 Task: Create in the project XpertTech in Backlog an issue 'Develop a new tool for automated testing of web services and APIs', assign it to team member softage.4@softage.net and change the status to IN PROGRESS.
Action: Mouse moved to (409, 269)
Screenshot: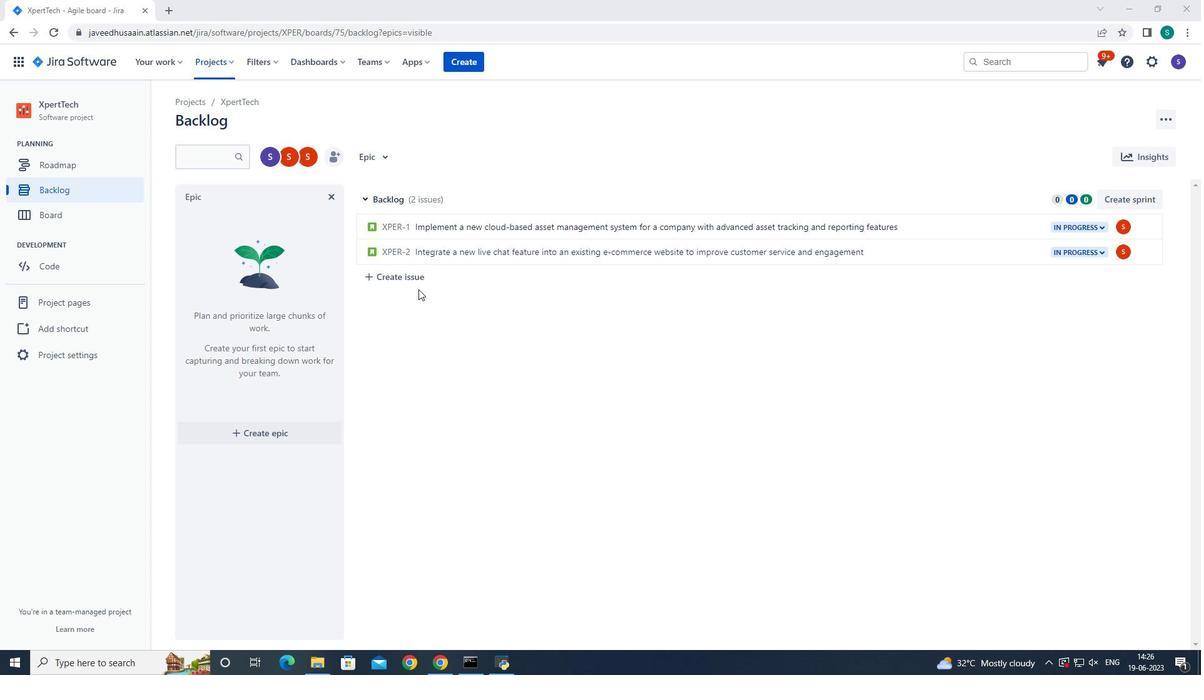 
Action: Mouse pressed left at (409, 269)
Screenshot: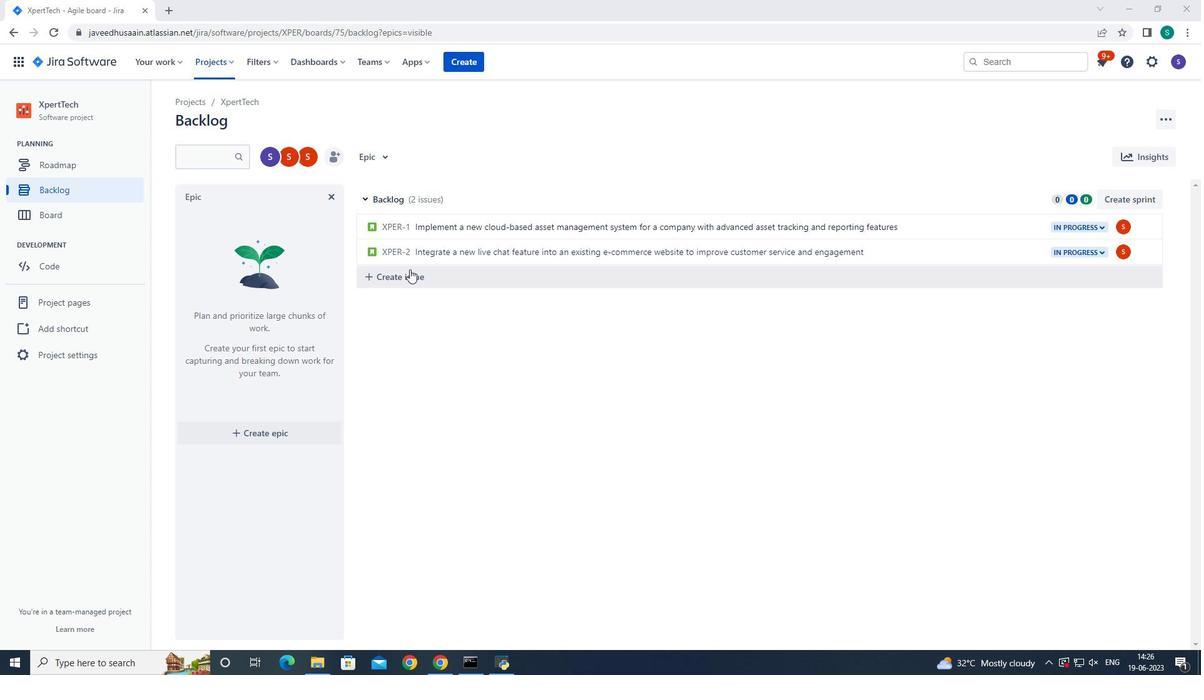 
Action: Mouse moved to (414, 279)
Screenshot: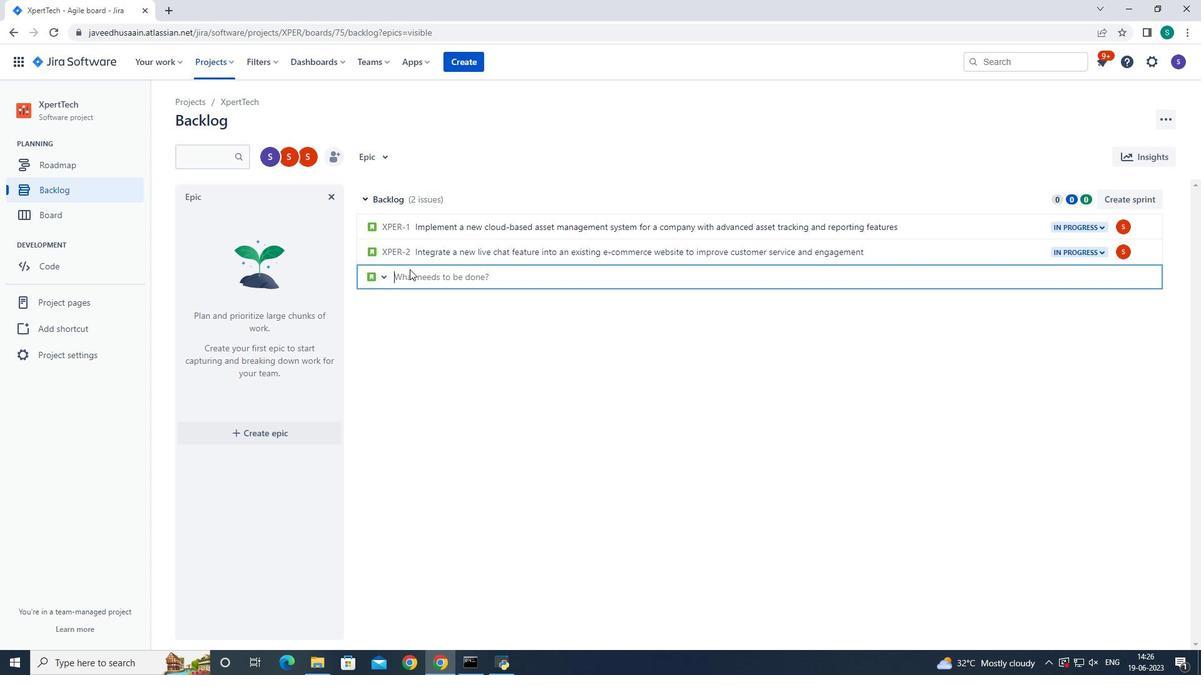 
Action: Mouse pressed left at (414, 279)
Screenshot: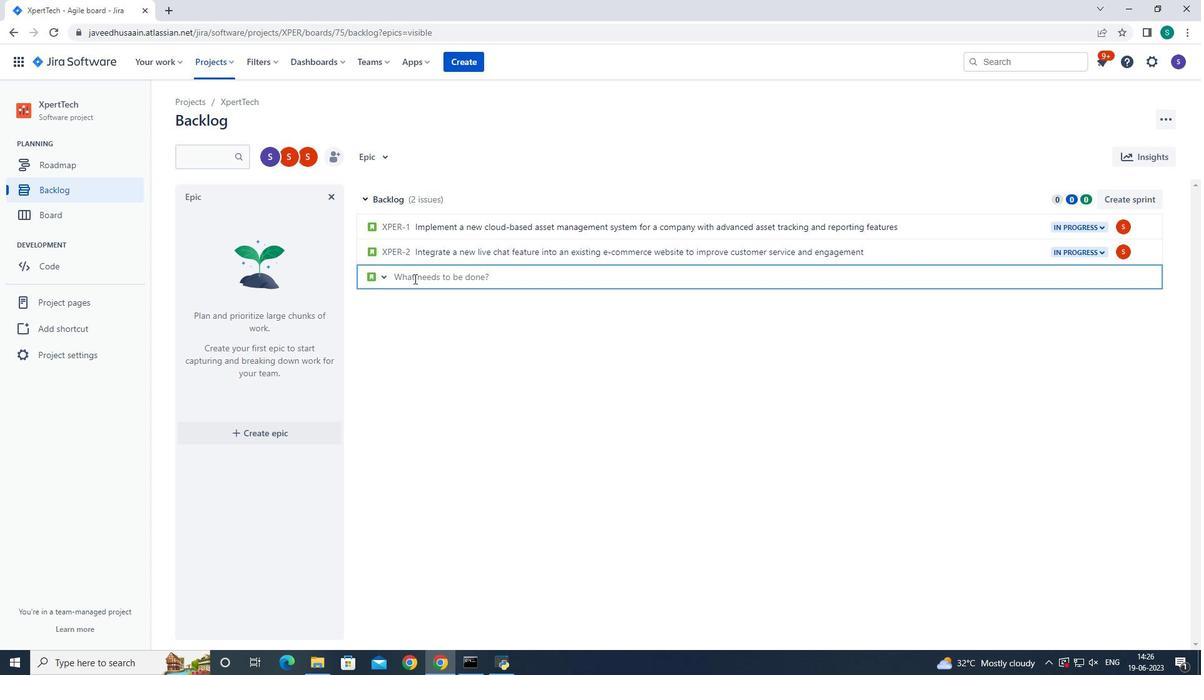 
Action: Key pressed <Key.shift>Develop<Key.space>a<Key.space>new<Key.space>tool<Key.space>for<Key.space>automated<Key.space>testing<Key.space>of<Key.space>web<Key.space>services<Key.space>and<Key.space><Key.shift>APIs'<Key.backspace><Key.enter>
Screenshot: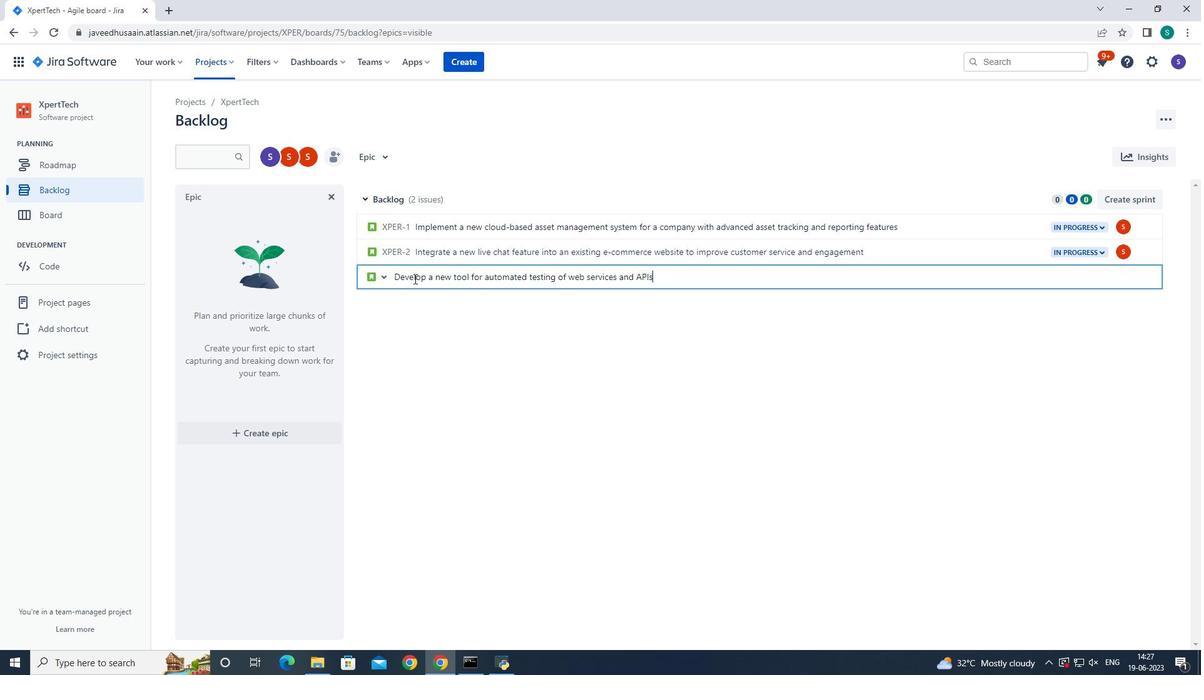 
Action: Mouse moved to (1124, 278)
Screenshot: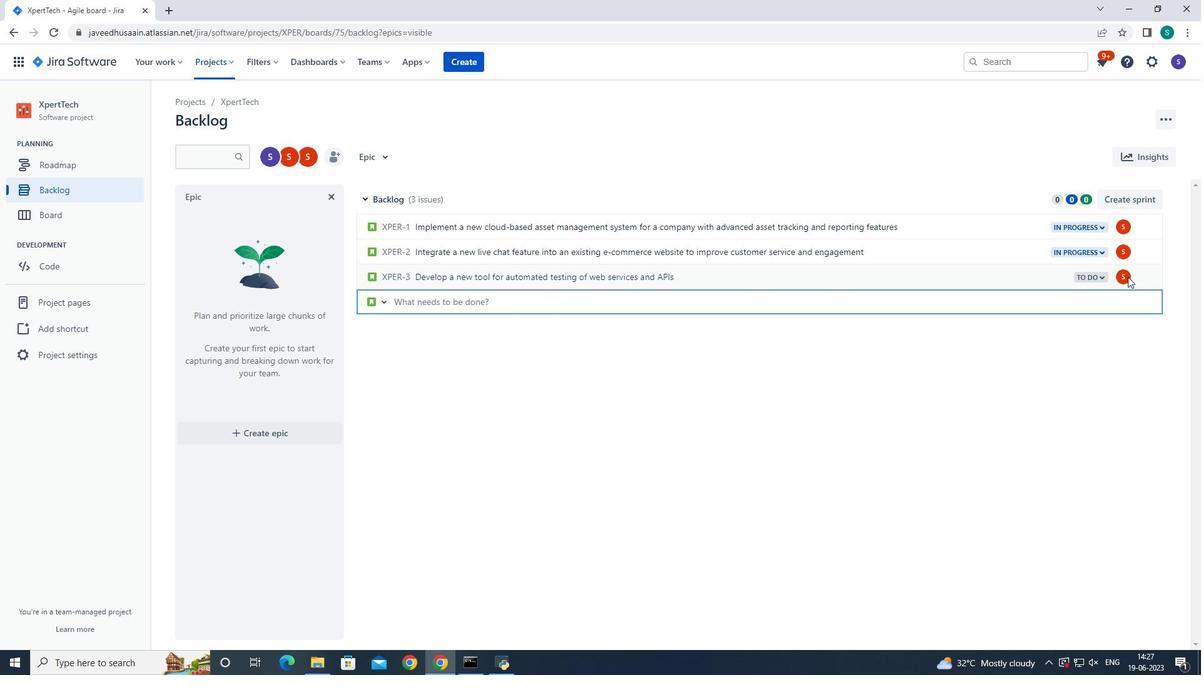 
Action: Mouse pressed left at (1124, 278)
Screenshot: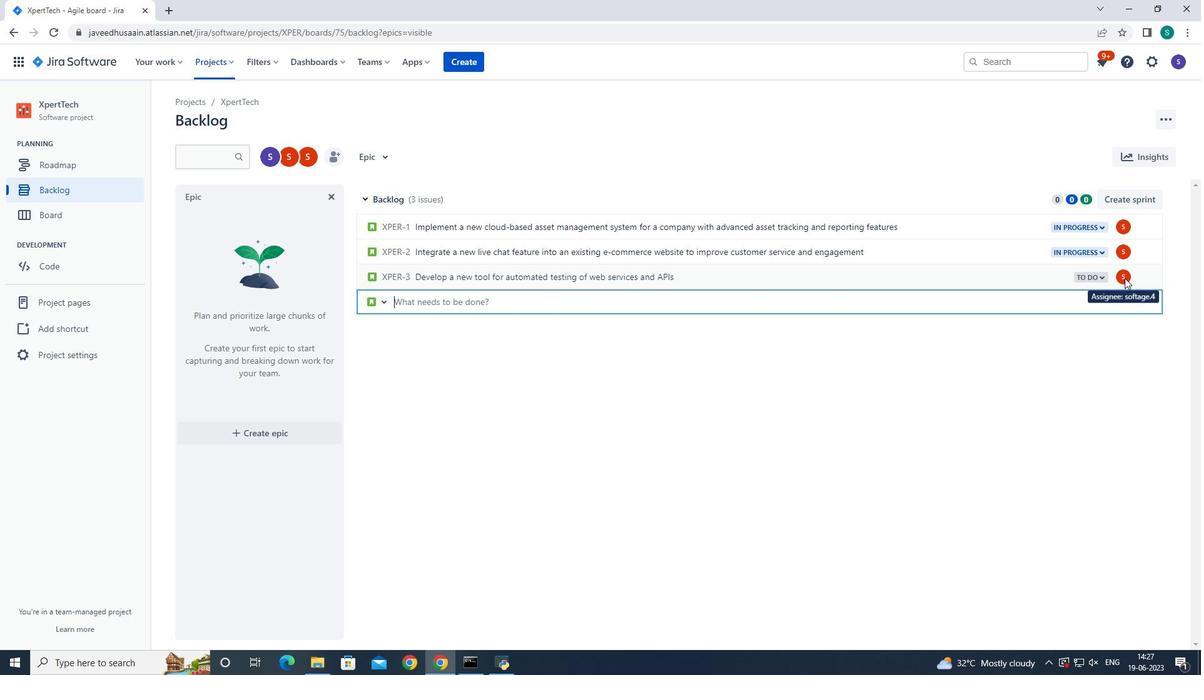 
Action: Mouse moved to (1122, 274)
Screenshot: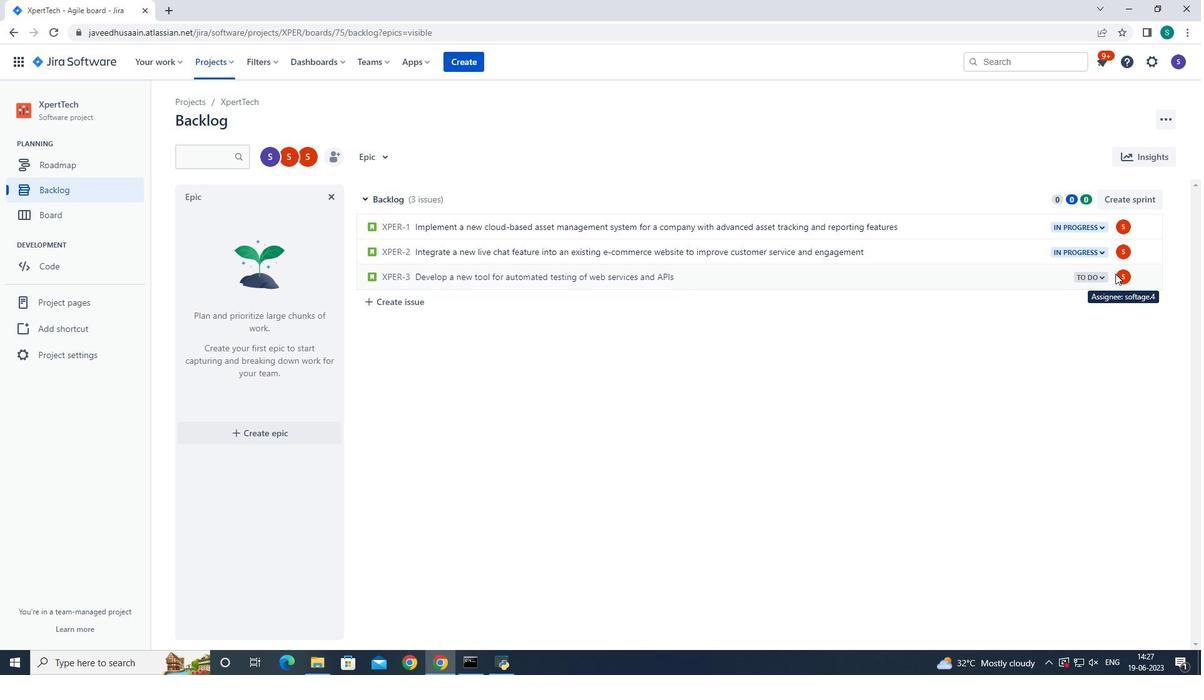 
Action: Mouse pressed left at (1122, 274)
Screenshot: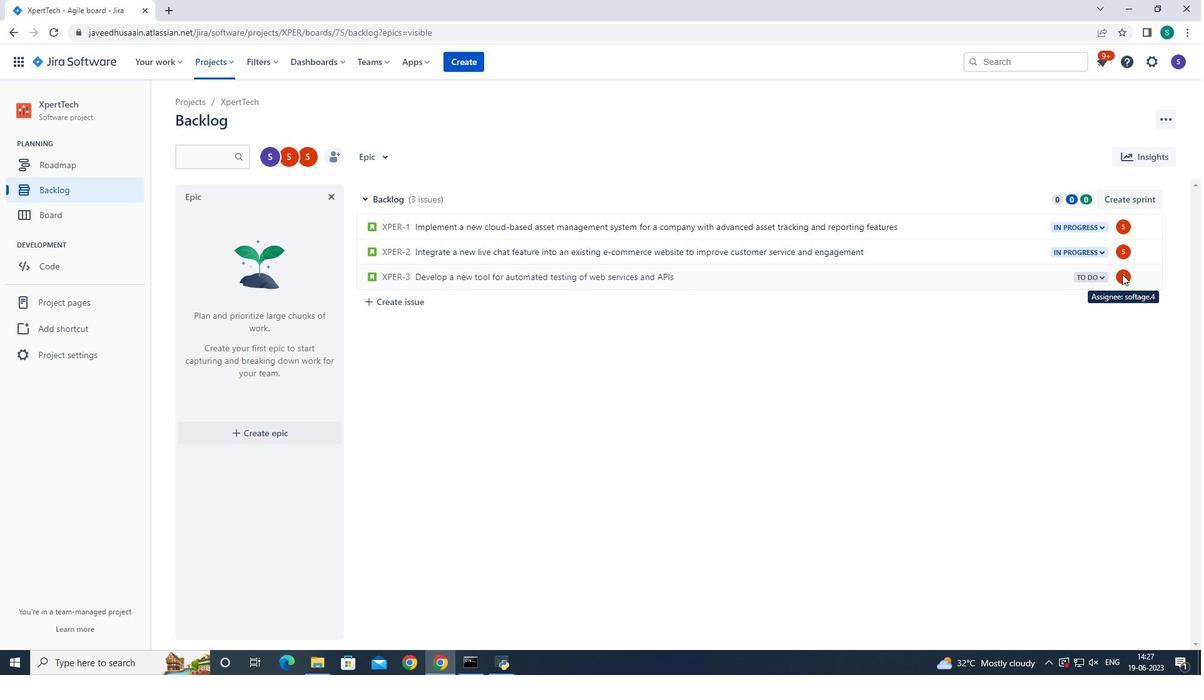 
Action: Mouse pressed left at (1122, 274)
Screenshot: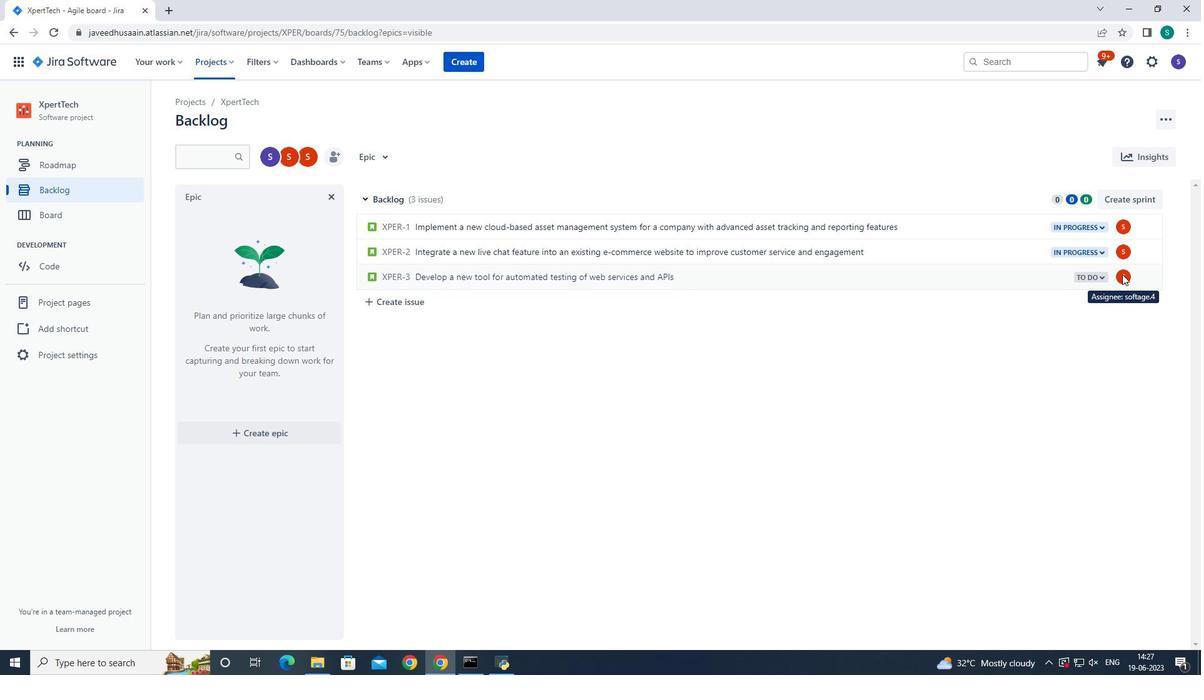 
Action: Mouse pressed left at (1122, 274)
Screenshot: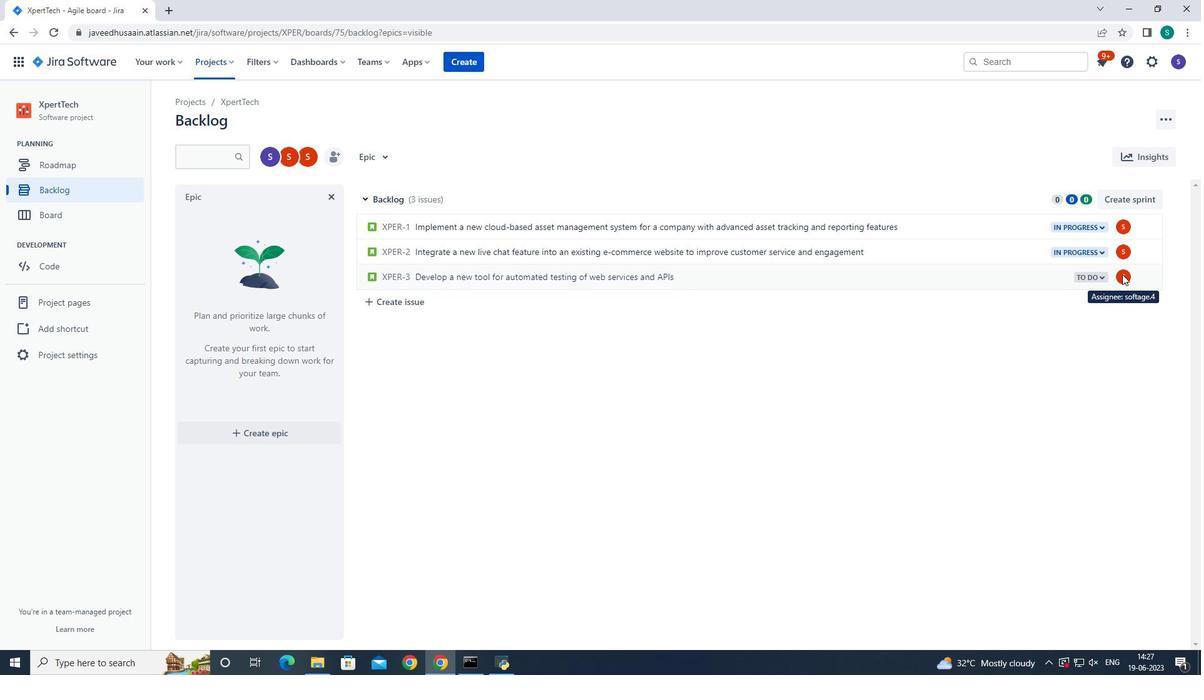 
Action: Mouse moved to (1123, 279)
Screenshot: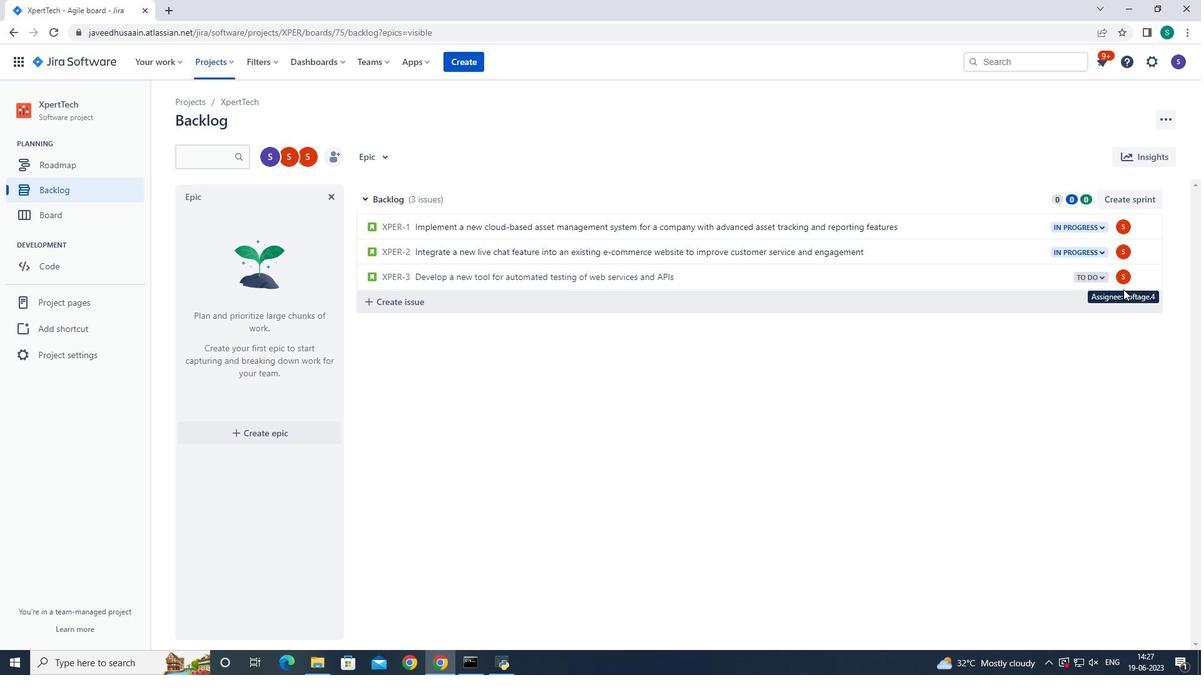 
Action: Mouse pressed left at (1123, 279)
Screenshot: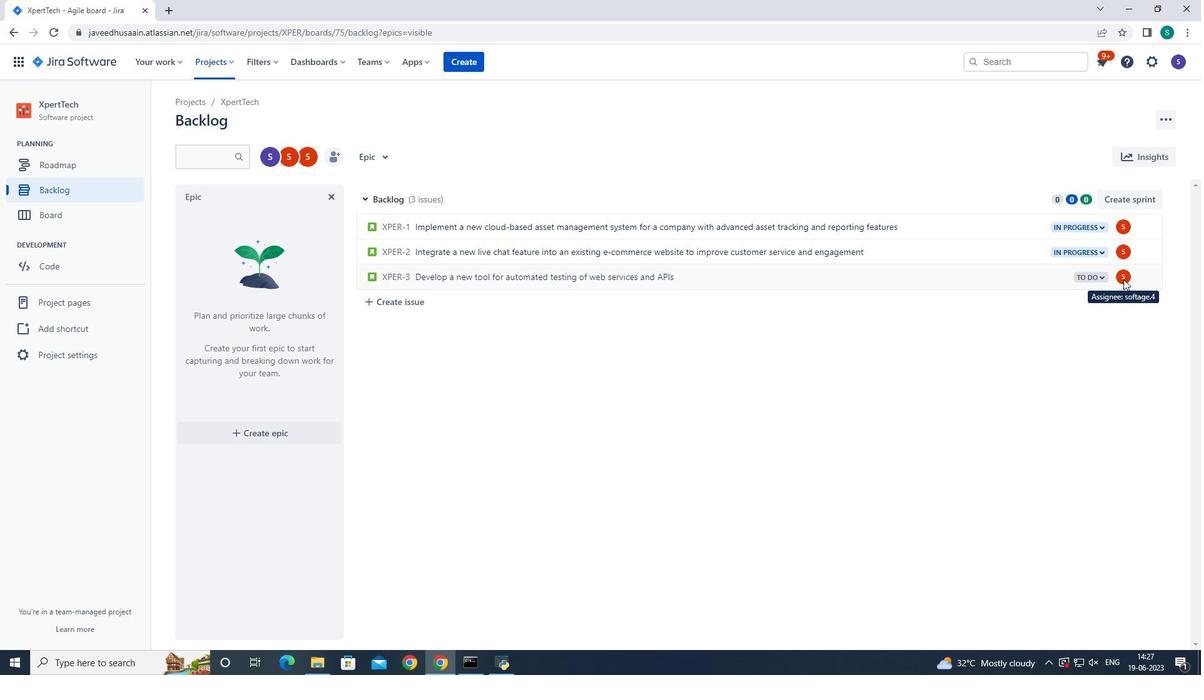 
Action: Mouse moved to (1123, 279)
Screenshot: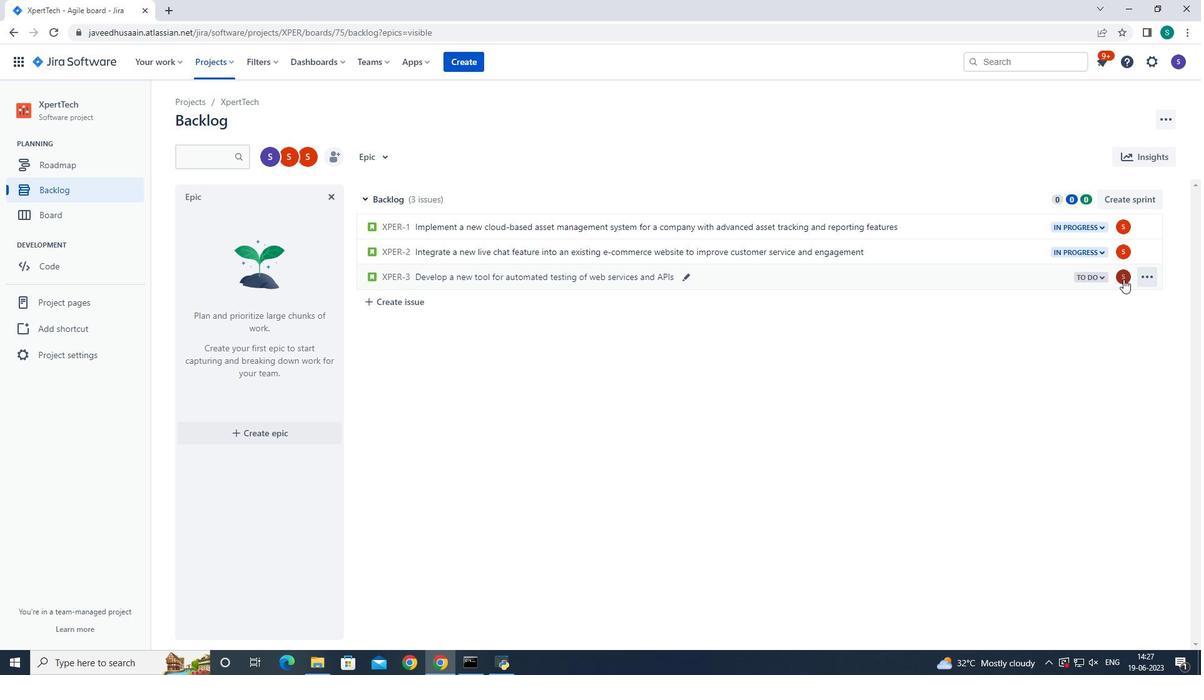 
Action: Mouse pressed left at (1123, 279)
Screenshot: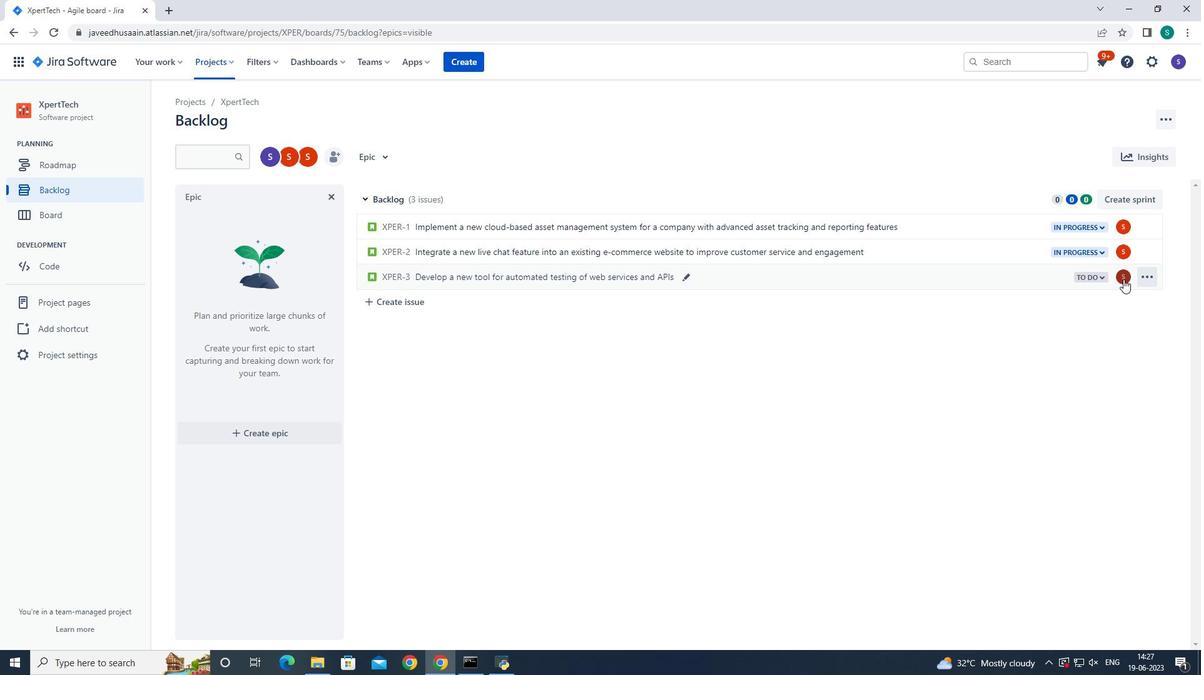
Action: Mouse moved to (1099, 285)
Screenshot: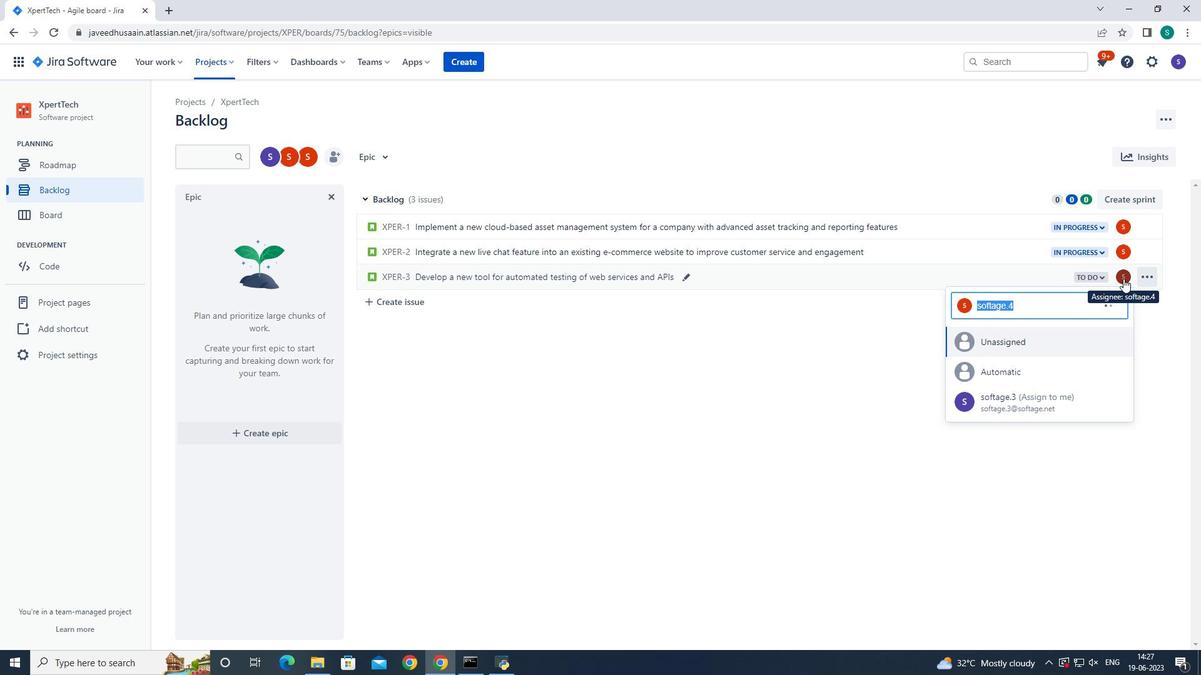 
Action: Key pressed <Key.backspace>softage.4<Key.shift>@softage,net<Key.backspace><Key.backspace><Key.backspace><Key.backspace>.net
Screenshot: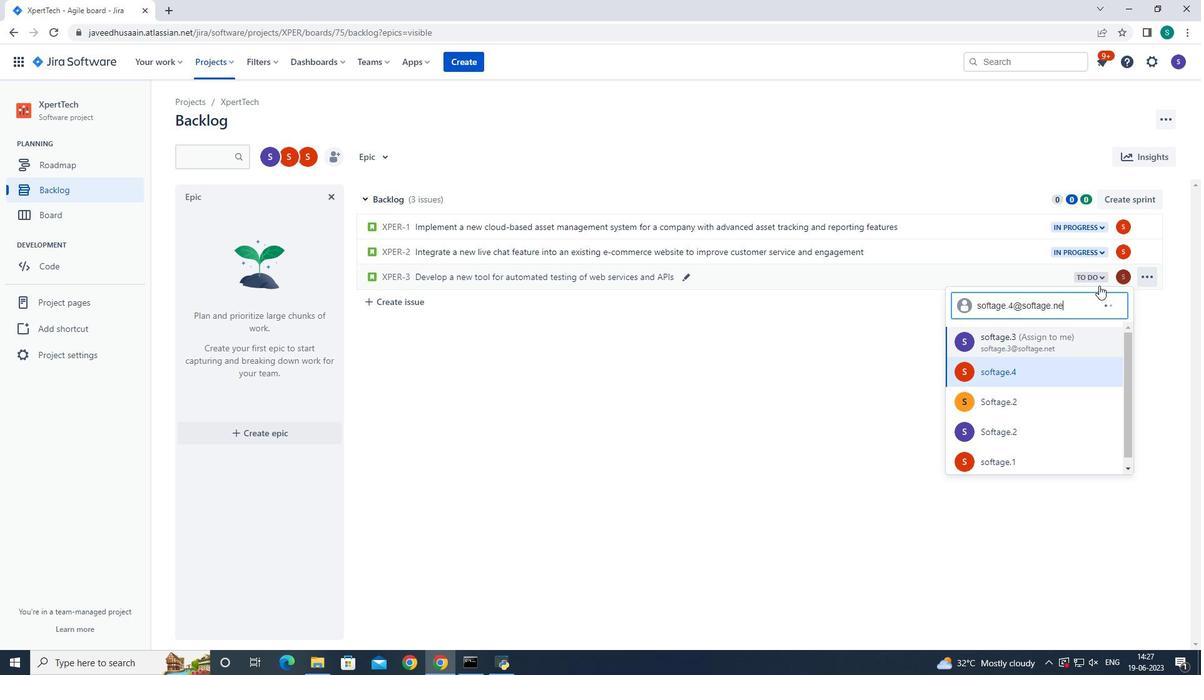 
Action: Mouse moved to (1037, 336)
Screenshot: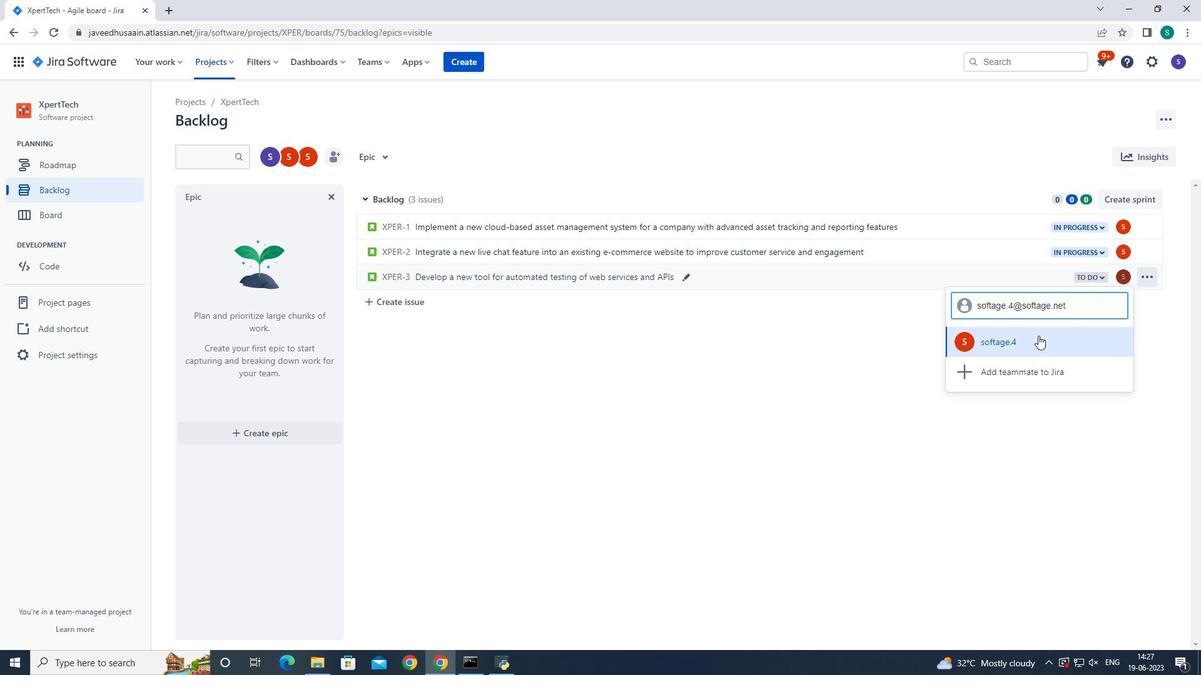 
Action: Mouse pressed left at (1037, 336)
Screenshot: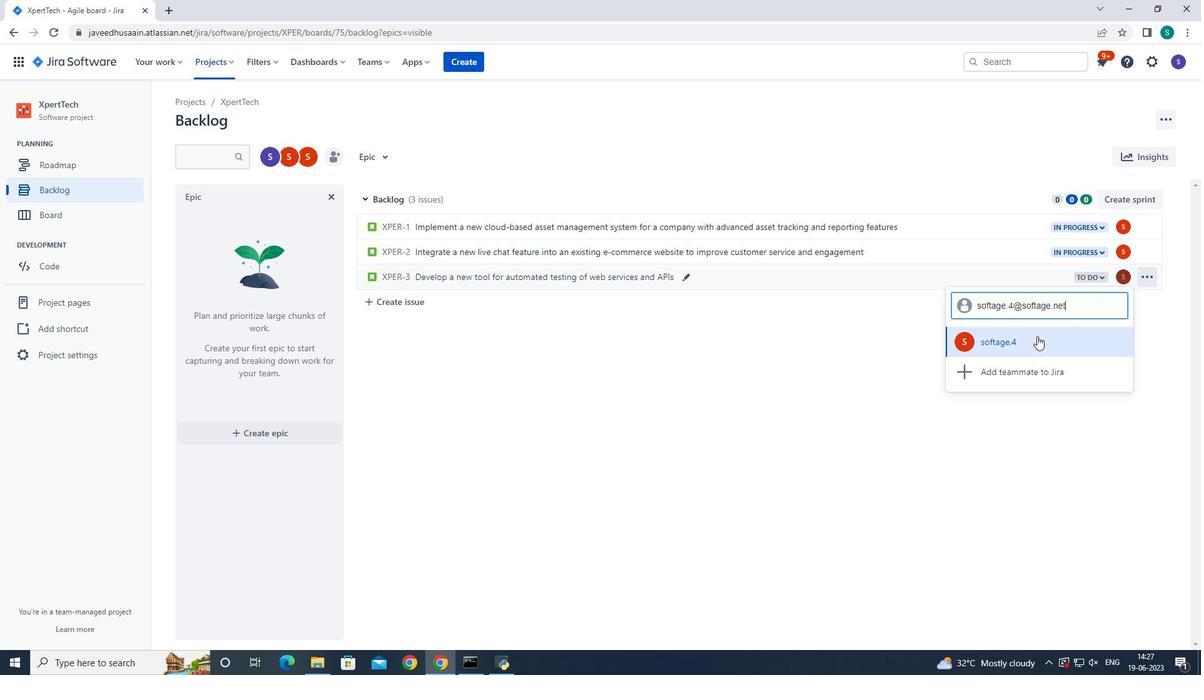 
Action: Mouse moved to (1103, 280)
Screenshot: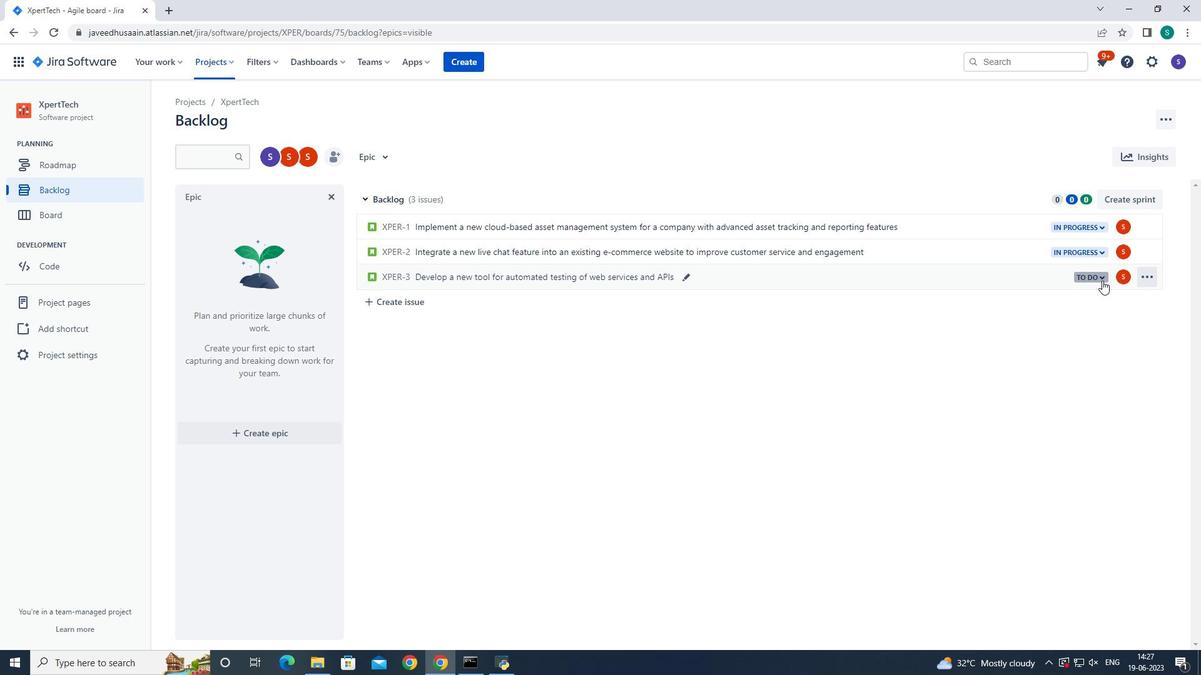 
Action: Mouse pressed left at (1103, 280)
Screenshot: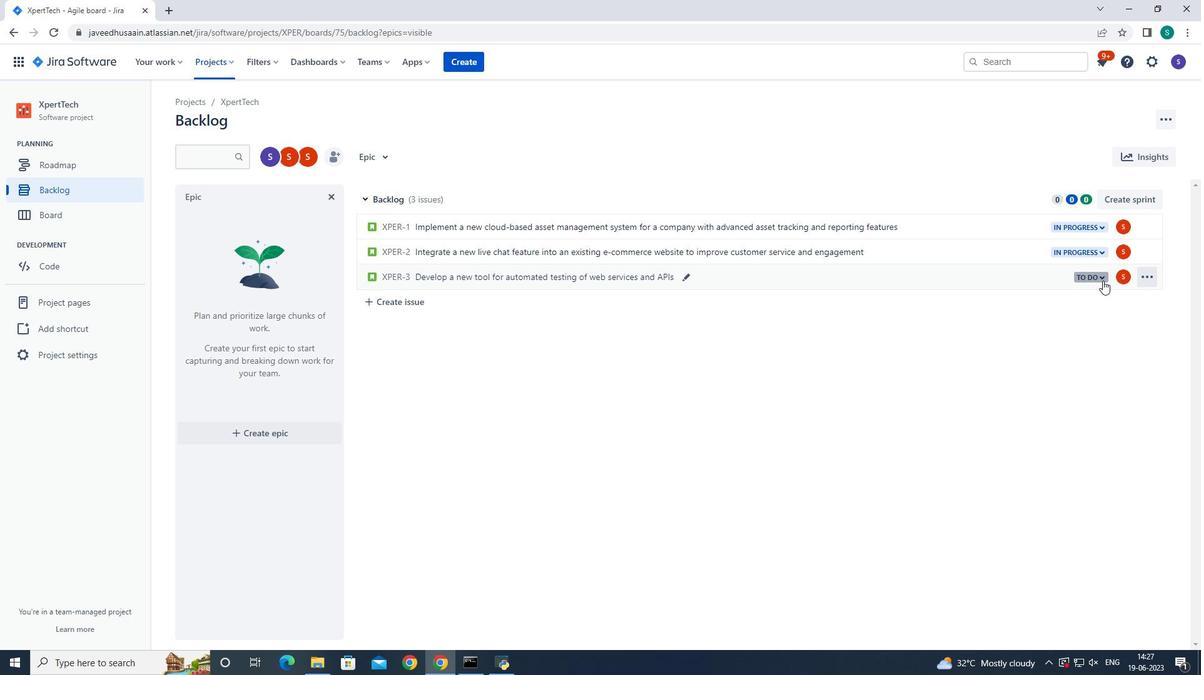 
Action: Mouse moved to (1024, 299)
Screenshot: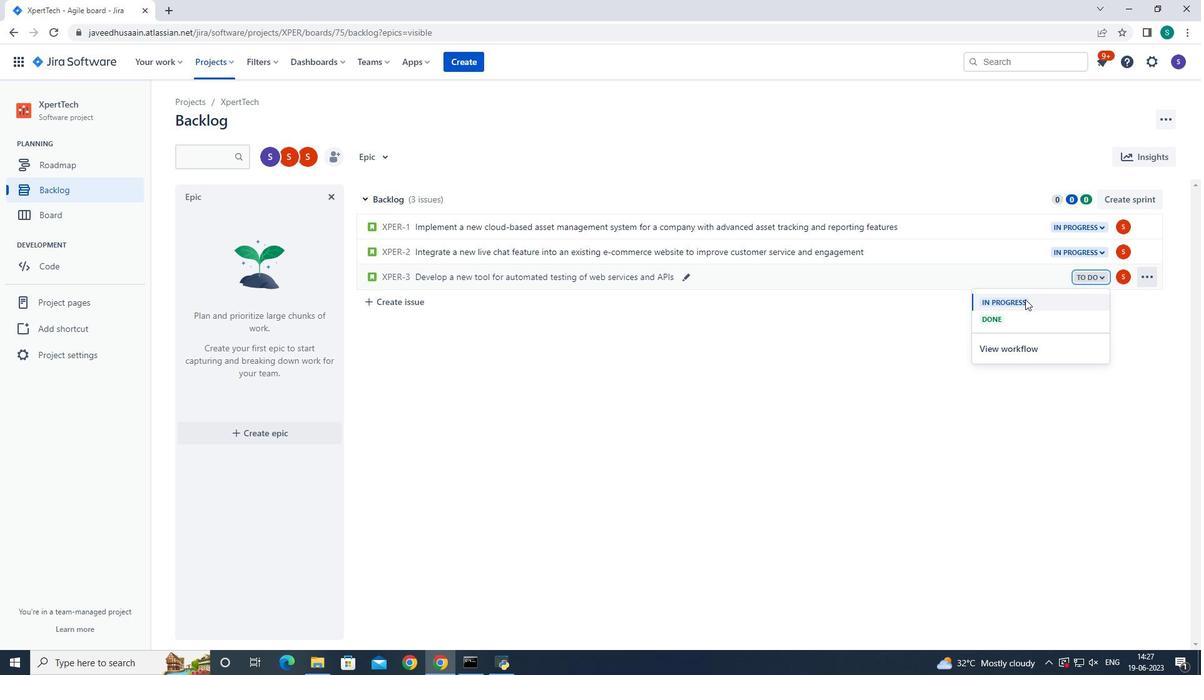 
Action: Mouse pressed left at (1024, 299)
Screenshot: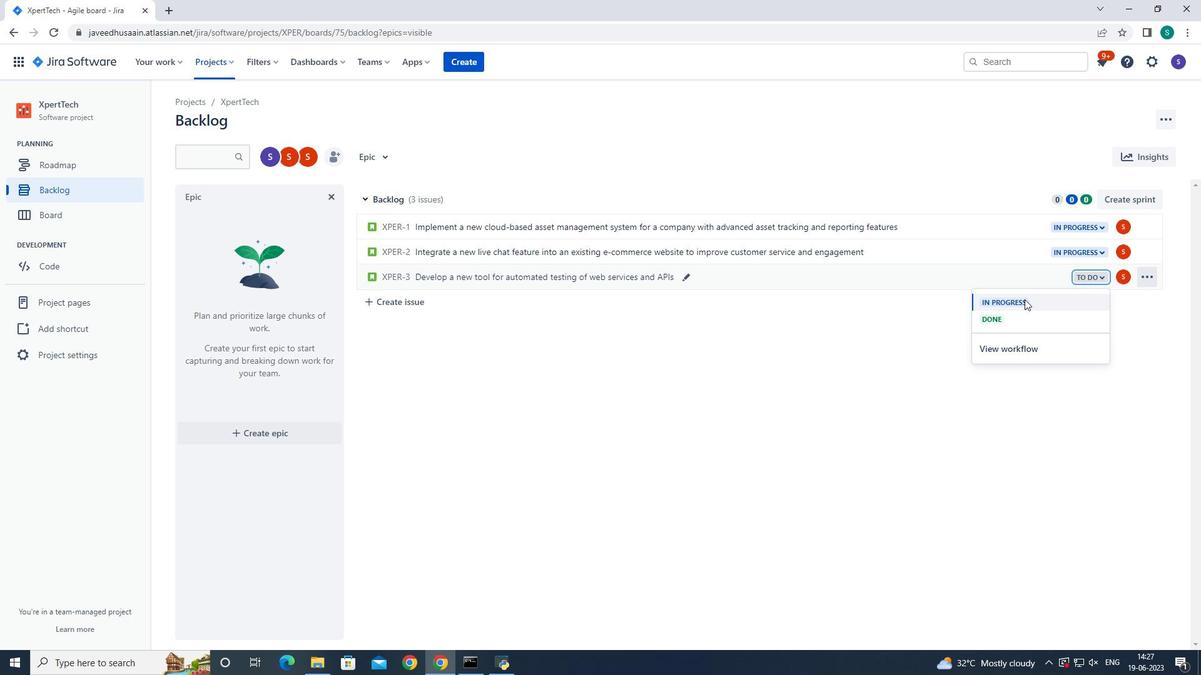 
